 Task: Add a dependency to the task Implement version control for better code management , the existing task  Add support for video conferencing to the web application in the project TracePlan.
Action: Mouse moved to (801, 505)
Screenshot: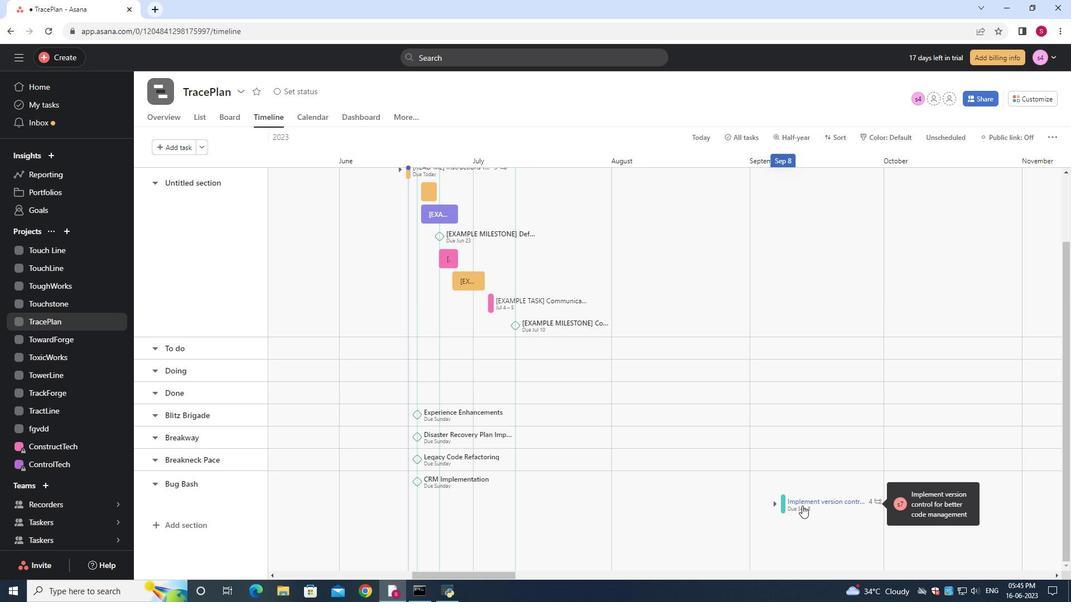 
Action: Mouse pressed left at (801, 505)
Screenshot: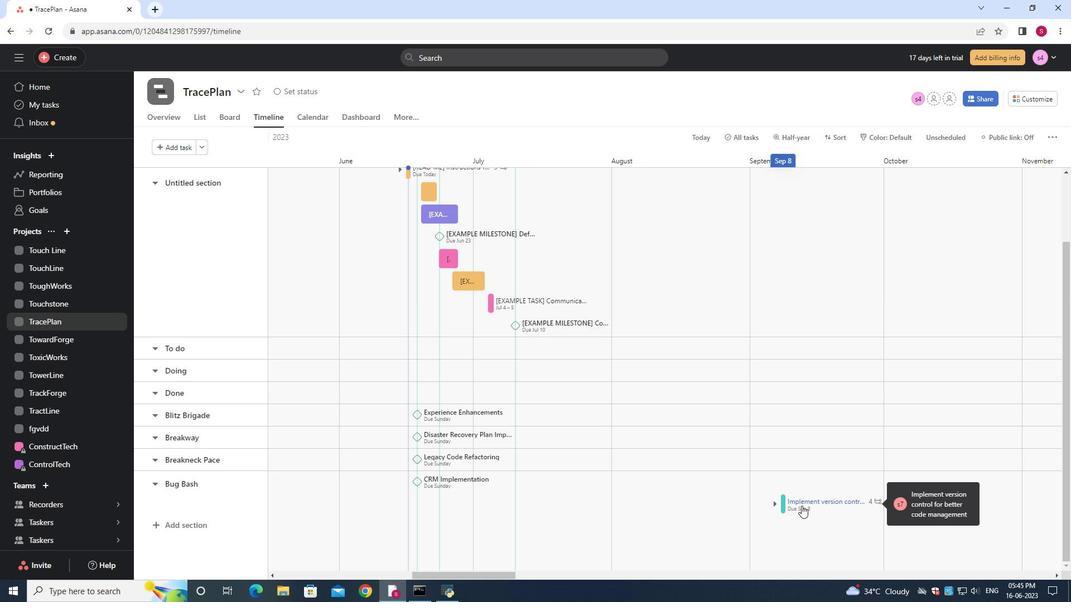 
Action: Mouse moved to (797, 290)
Screenshot: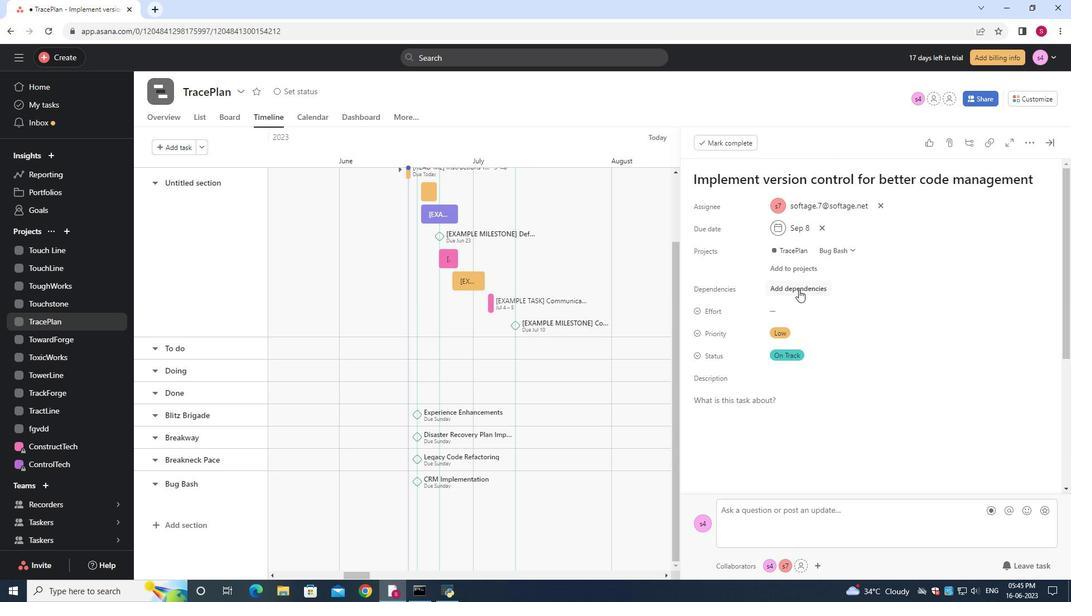 
Action: Mouse pressed left at (797, 290)
Screenshot: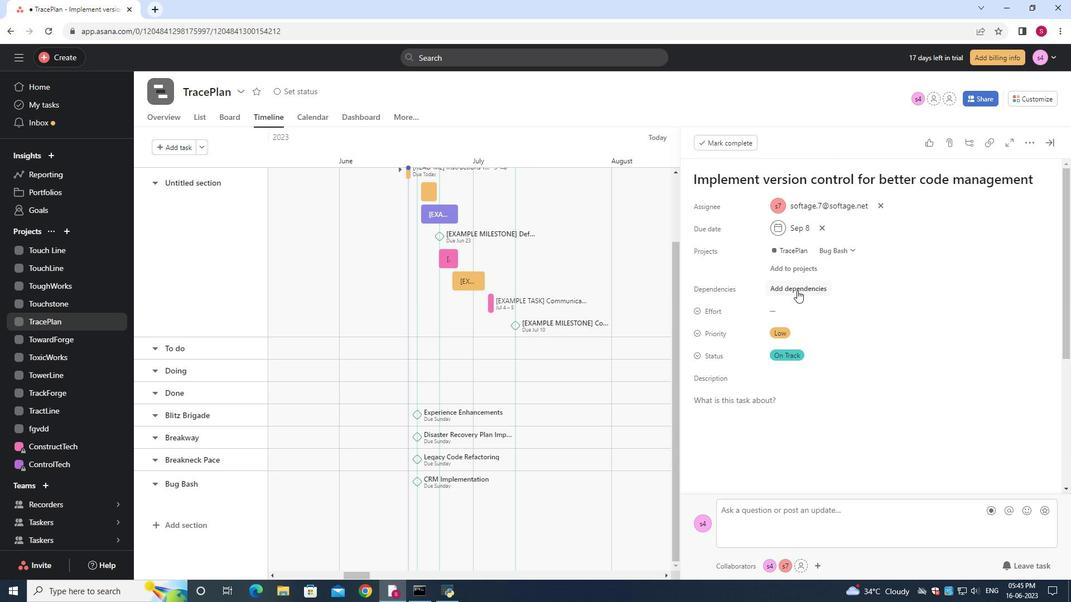 
Action: Mouse moved to (964, 180)
Screenshot: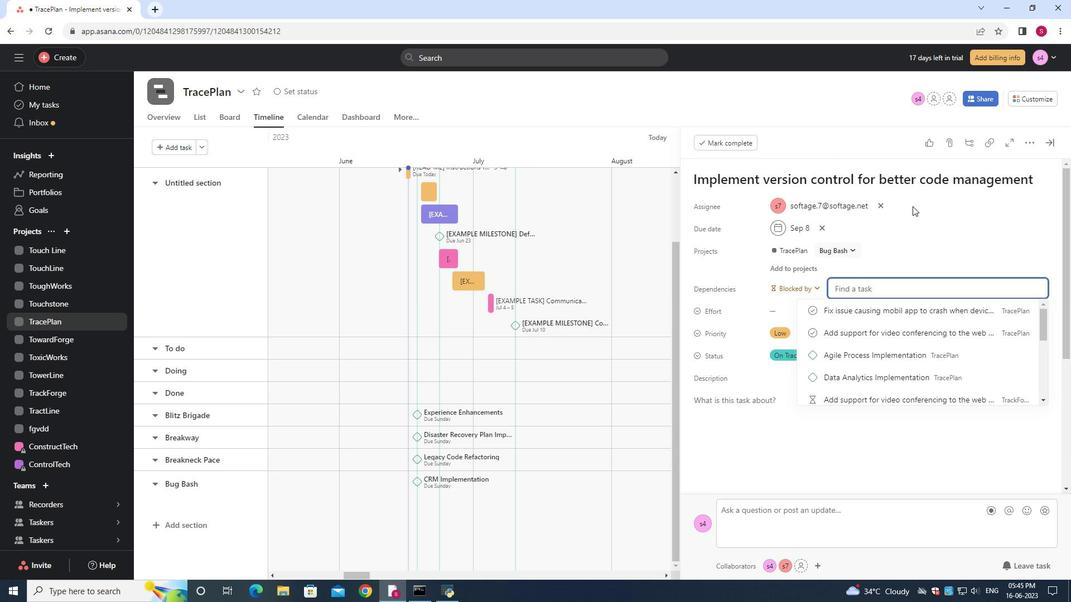 
Action: Key pressed add
Screenshot: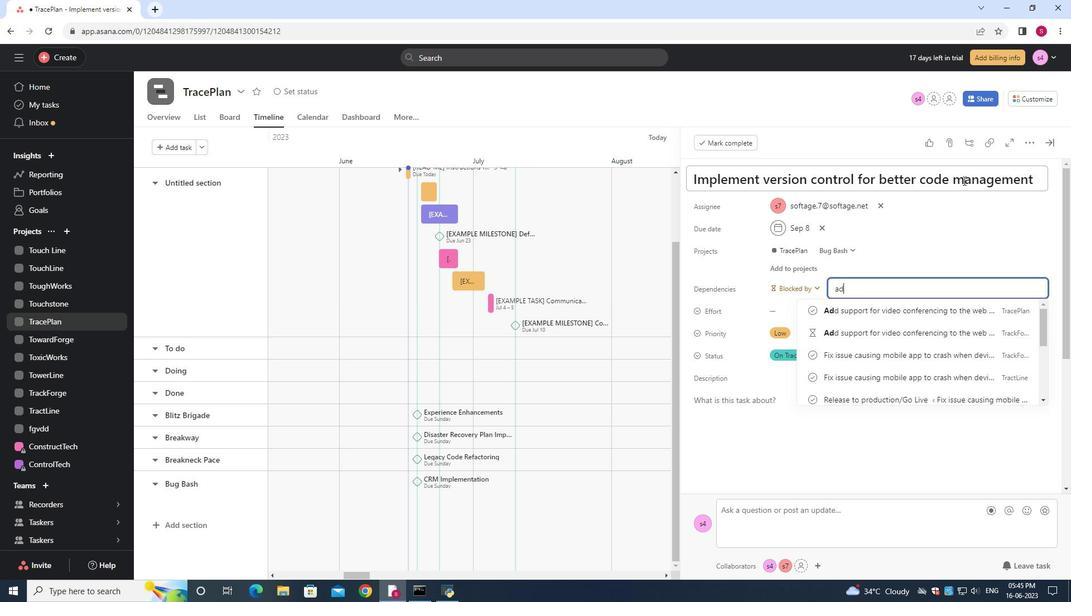 
Action: Mouse moved to (849, 301)
Screenshot: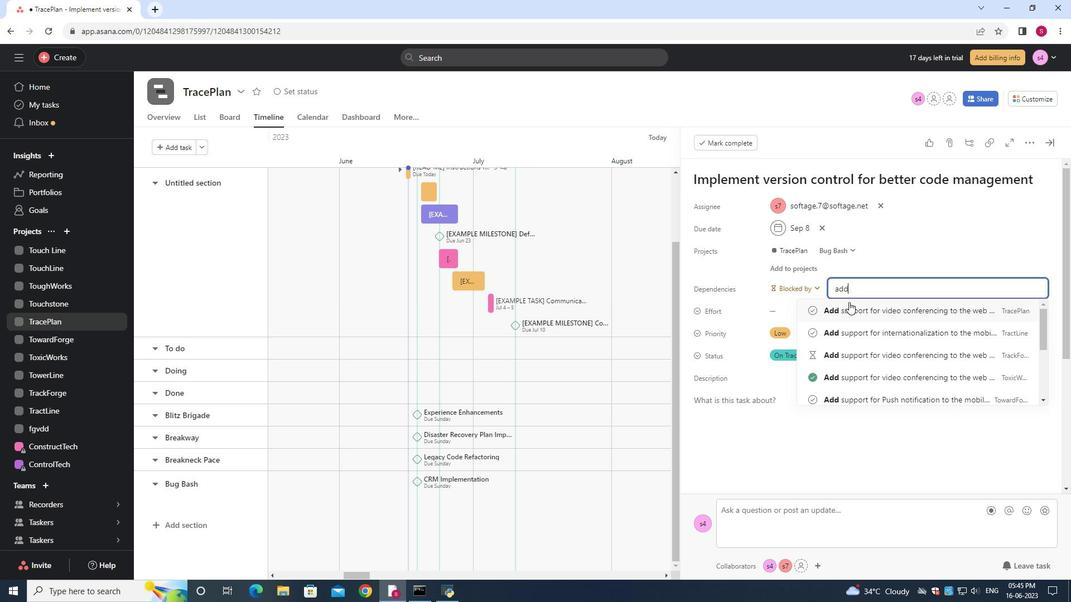 
Action: Key pressed <Key.backspace>
Screenshot: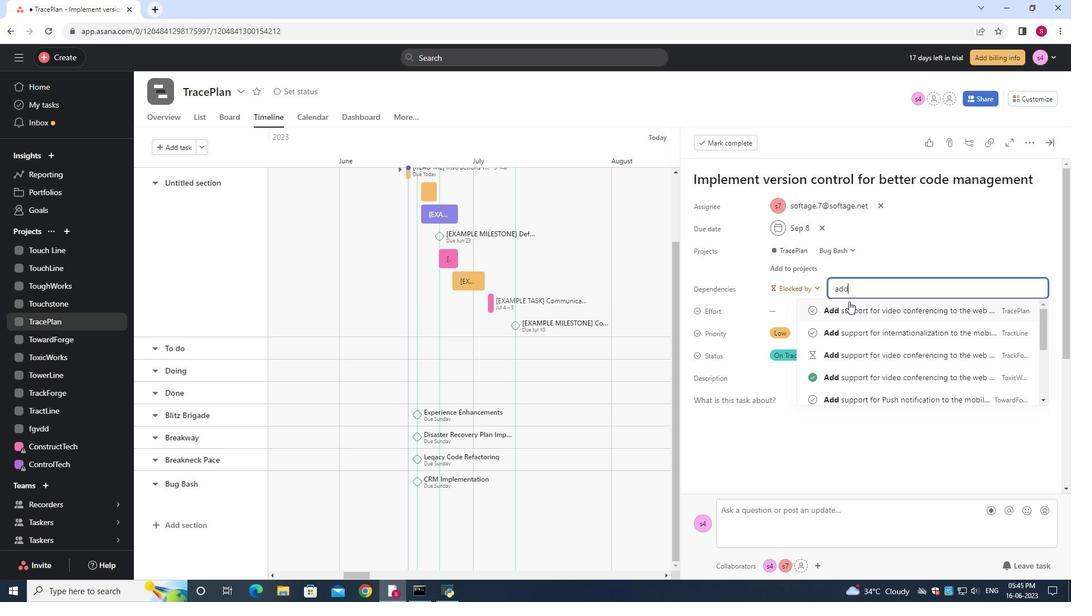 
Action: Mouse moved to (870, 305)
Screenshot: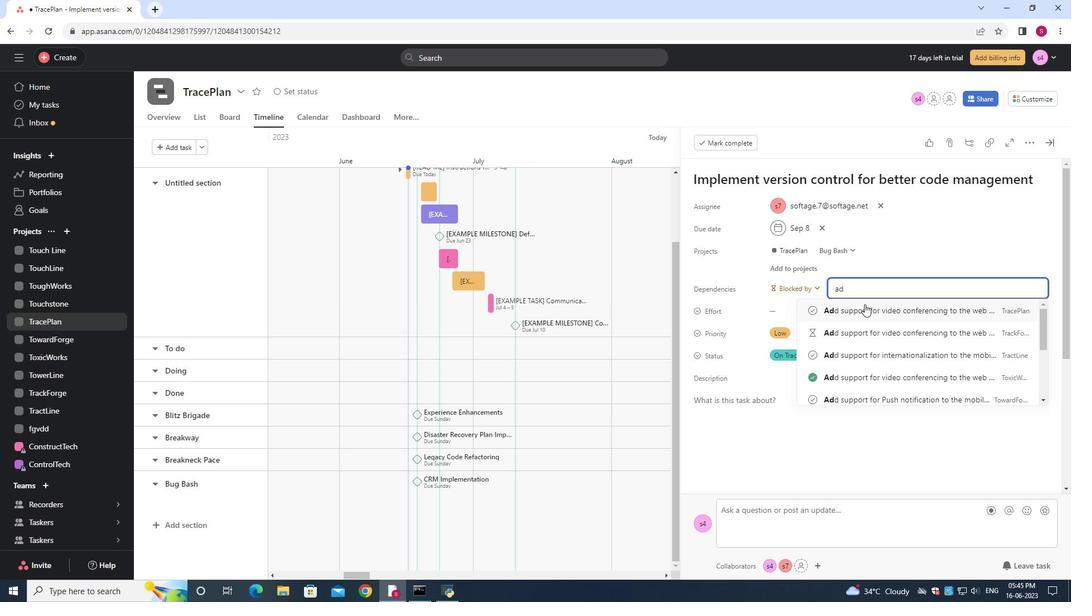 
Action: Key pressed <Key.backspace>
Screenshot: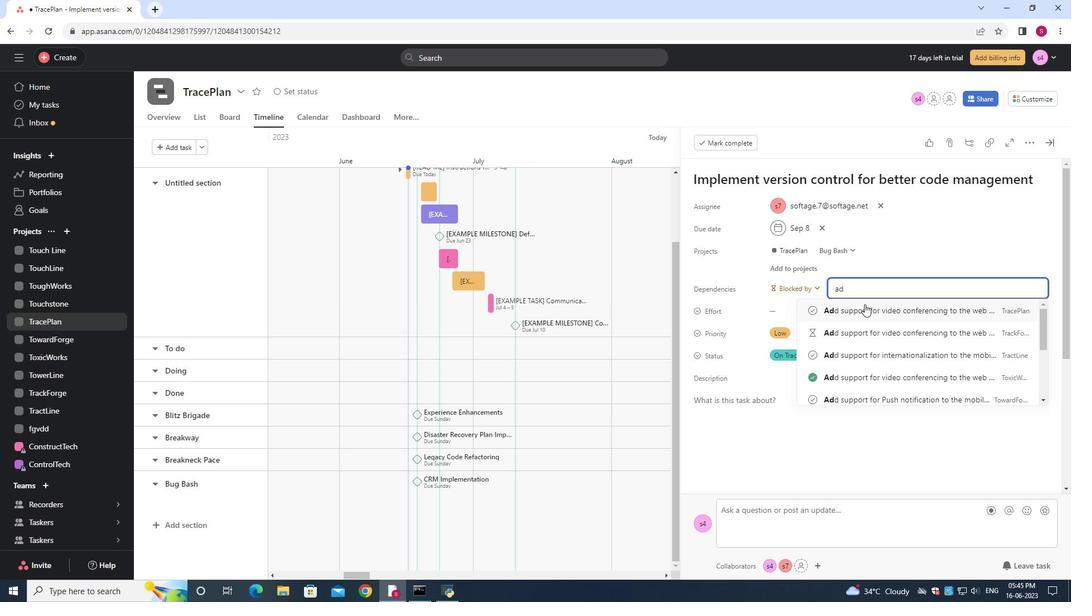 
Action: Mouse moved to (871, 304)
Screenshot: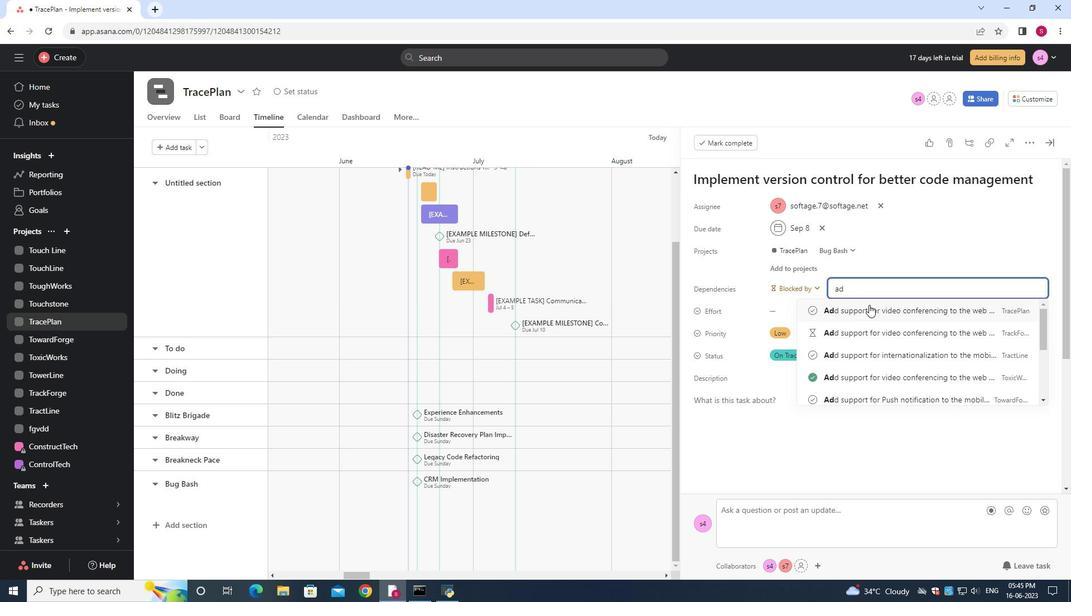 
Action: Key pressed <Key.backspace>
Screenshot: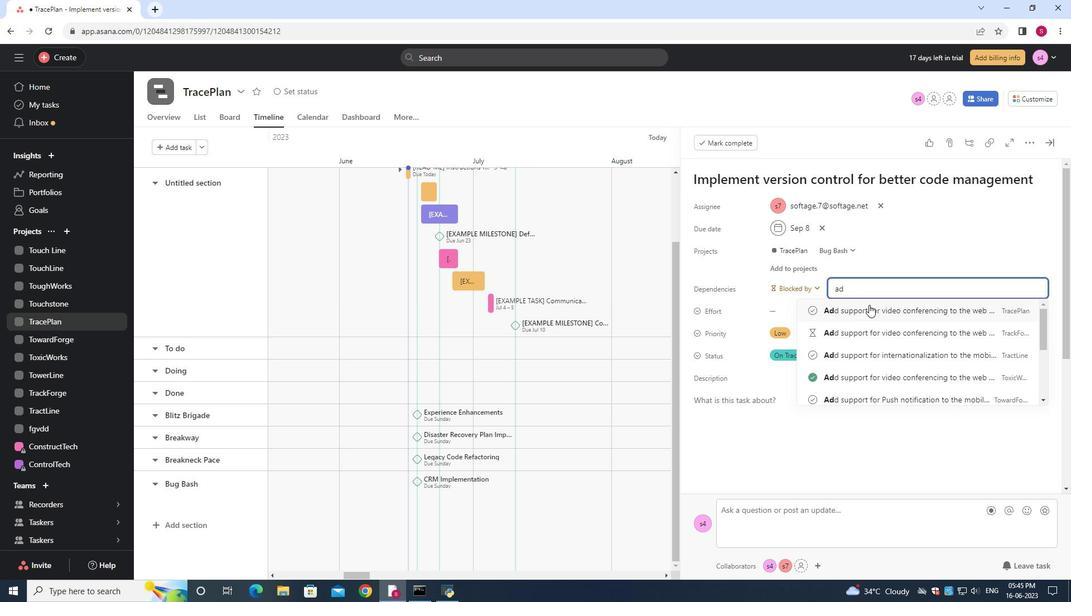 
Action: Mouse moved to (872, 304)
Screenshot: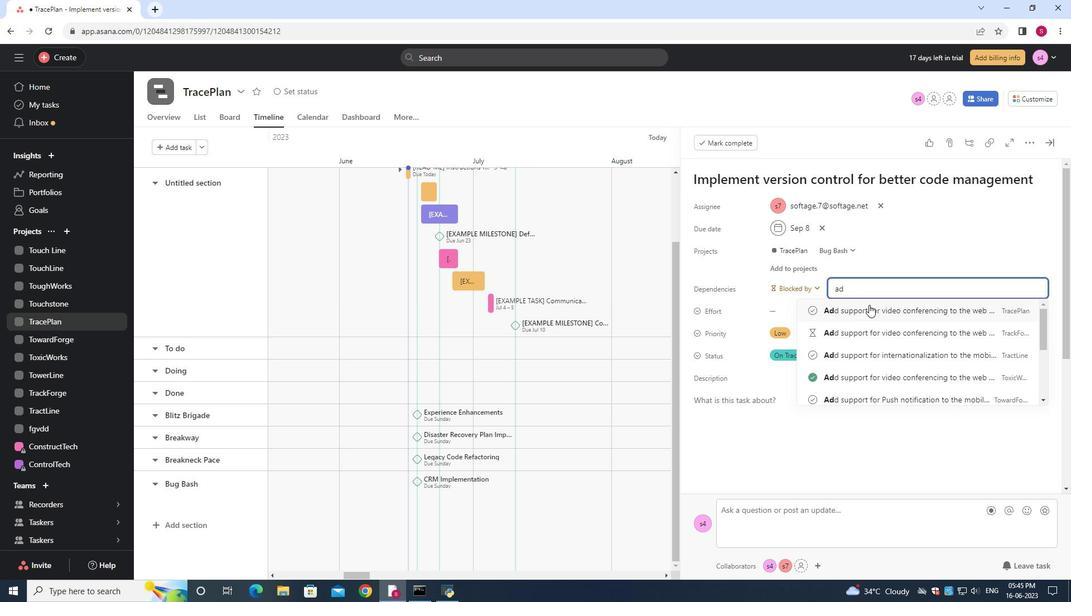 
Action: Key pressed <Key.backspace>
Screenshot: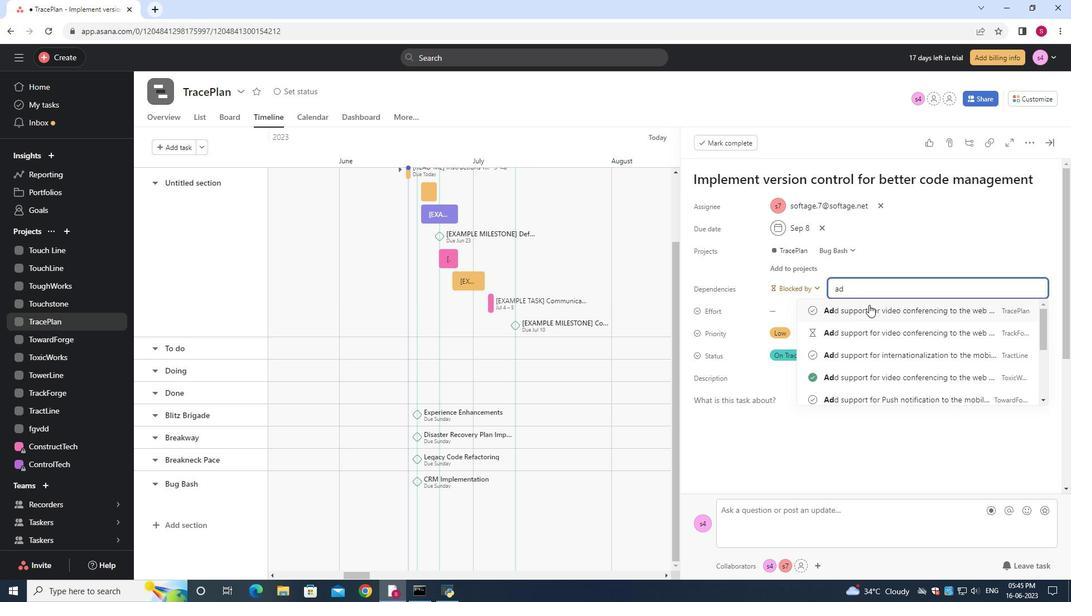 
Action: Mouse moved to (872, 303)
Screenshot: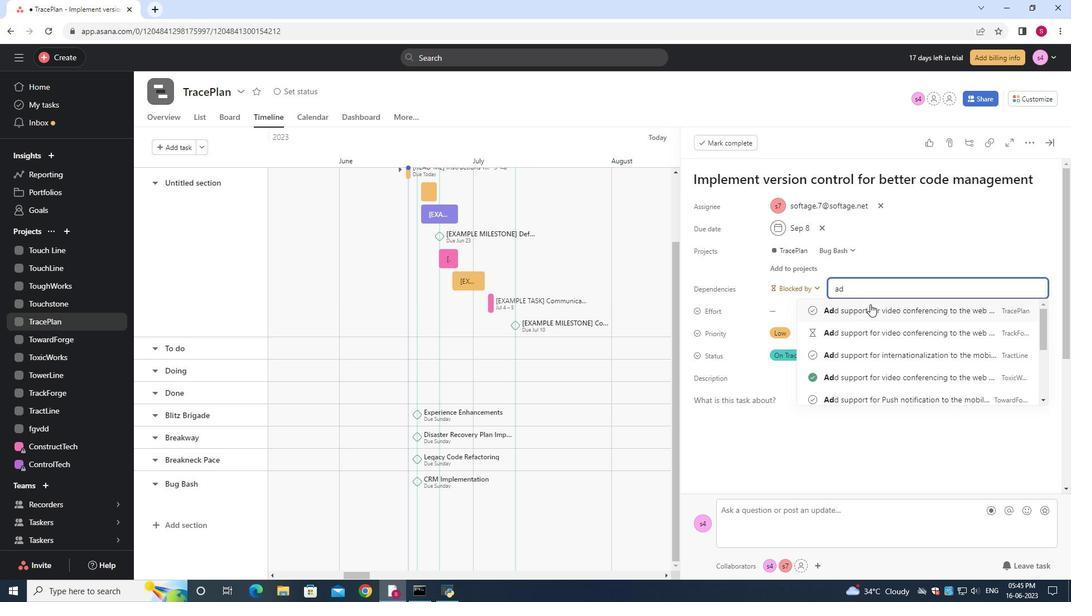 
Action: Key pressed <Key.backspace>
Screenshot: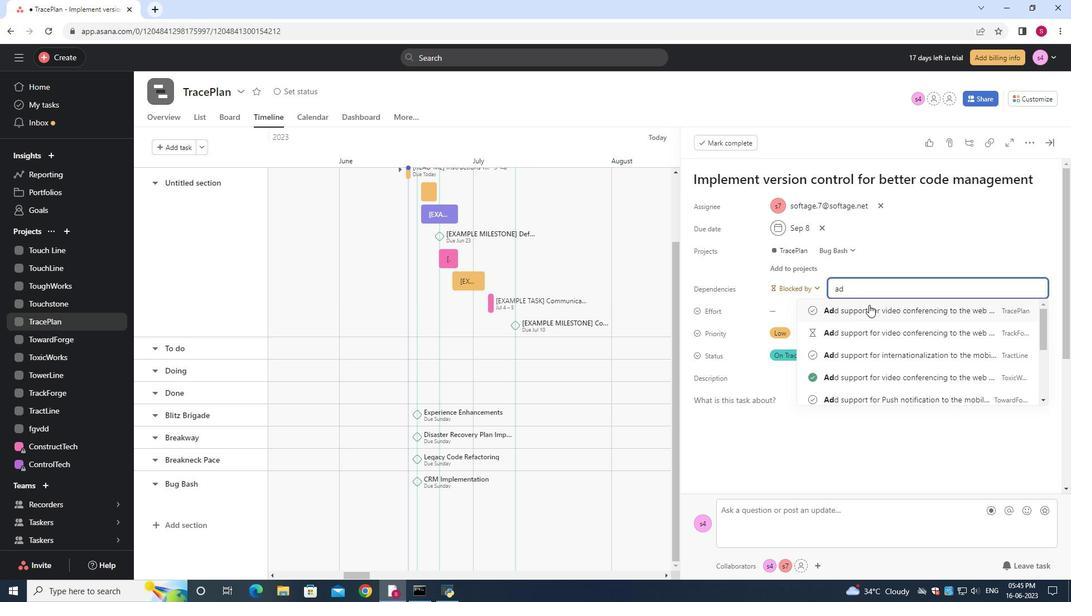 
Action: Mouse moved to (872, 302)
Screenshot: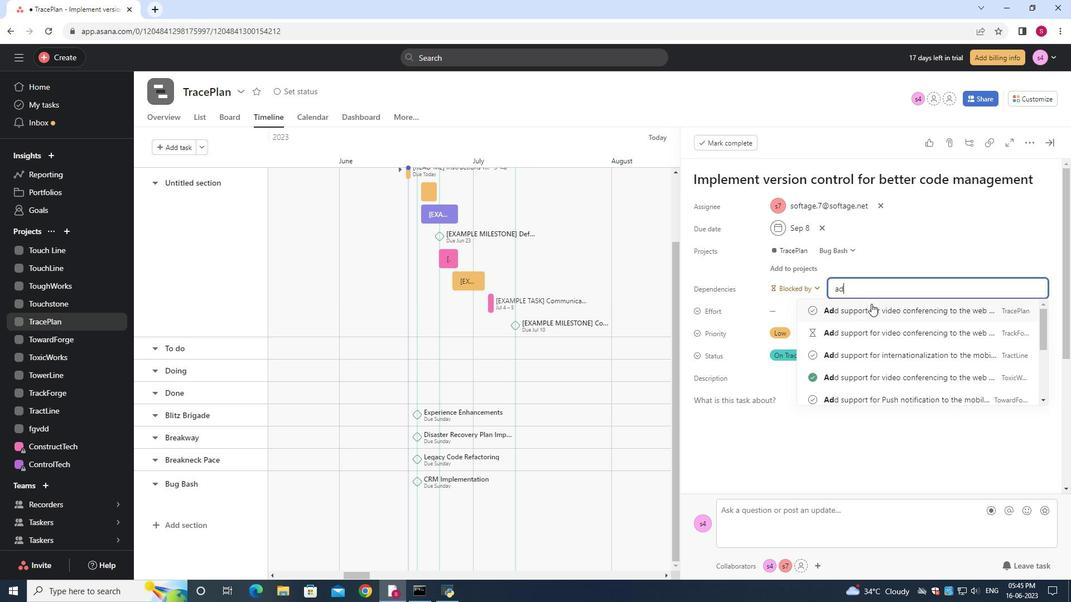 
Action: Key pressed <Key.backspace>
Screenshot: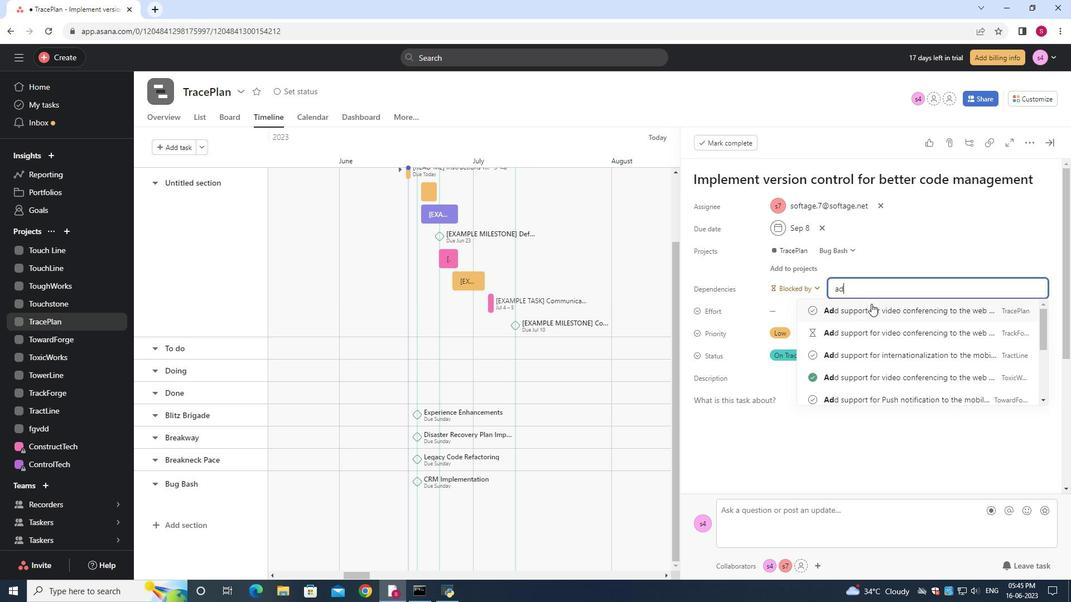 
Action: Mouse moved to (872, 302)
Screenshot: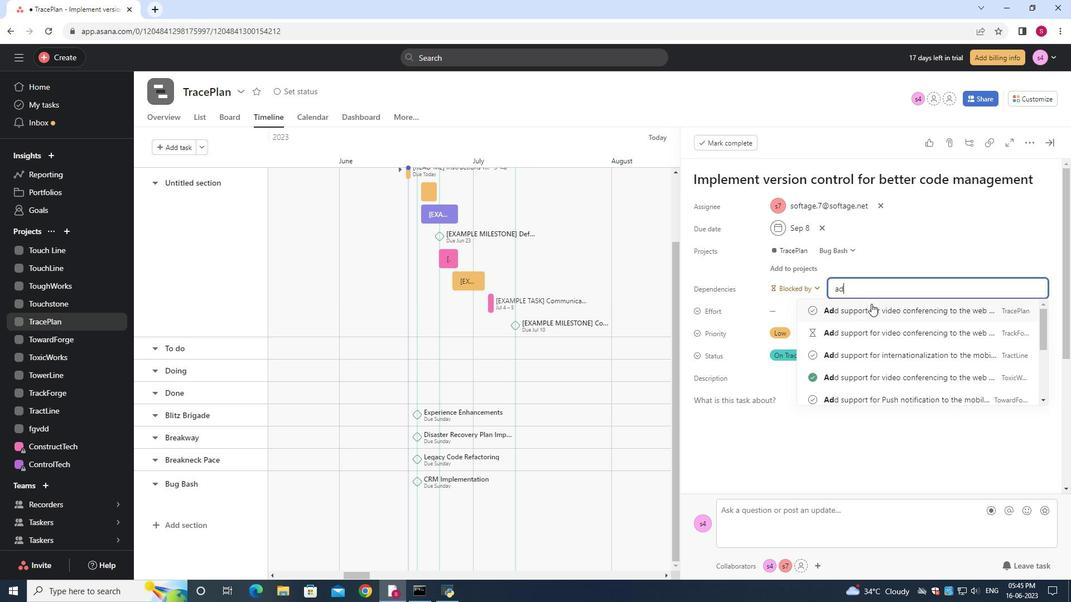 
Action: Key pressed <Key.backspace>
Screenshot: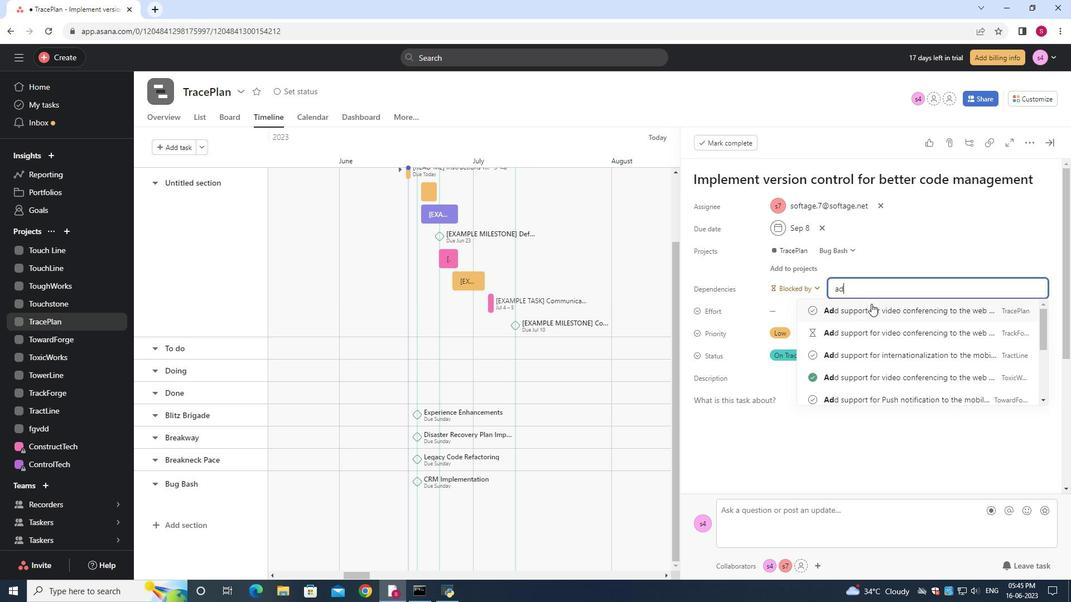 
Action: Mouse moved to (872, 302)
Screenshot: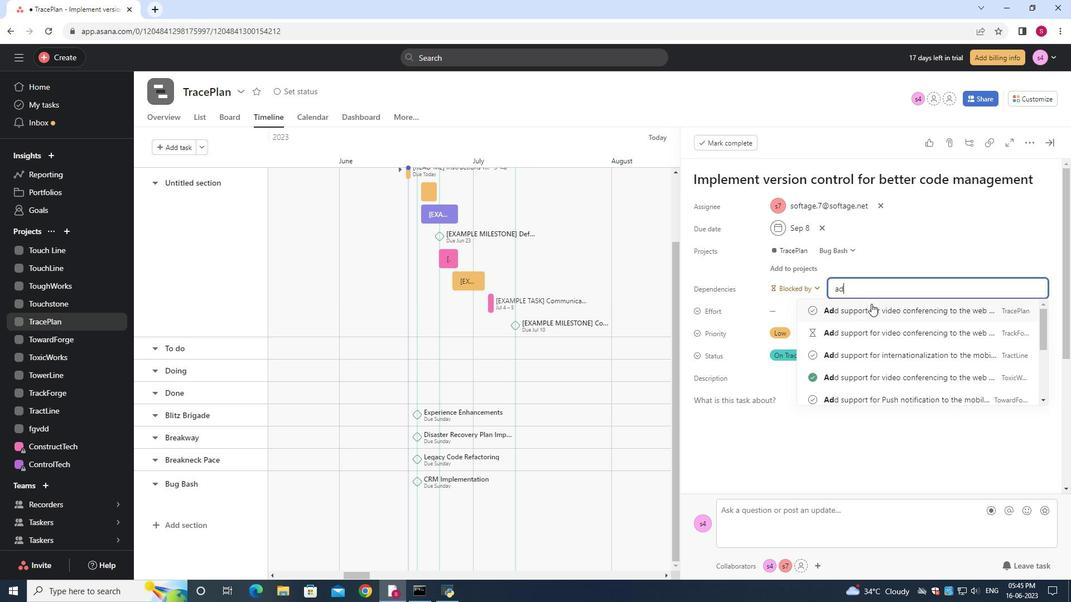 
Action: Key pressed <Key.backspace>
Screenshot: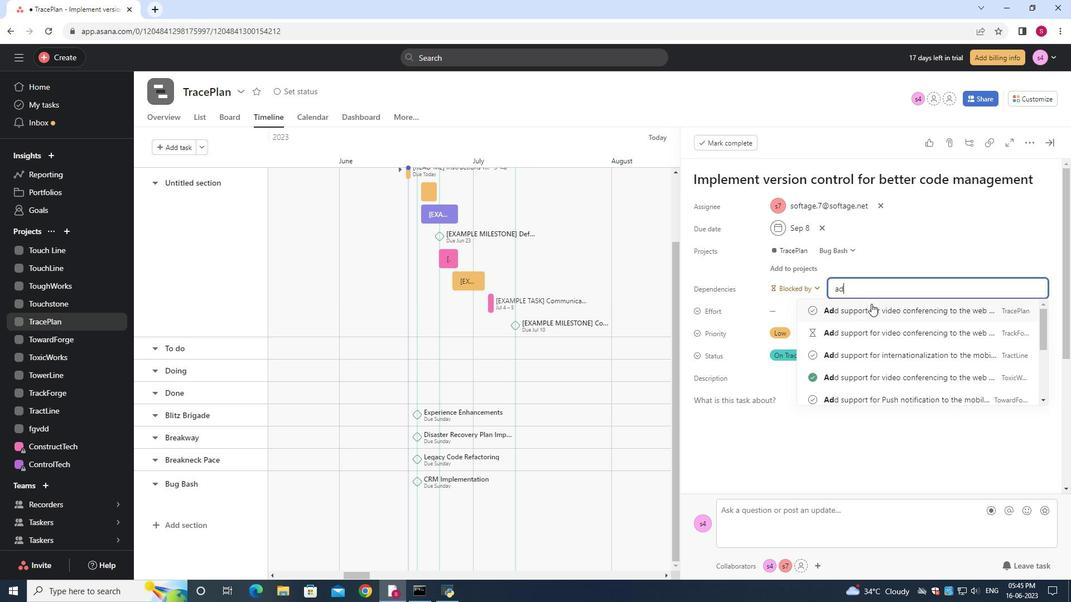 
Action: Mouse moved to (882, 327)
Screenshot: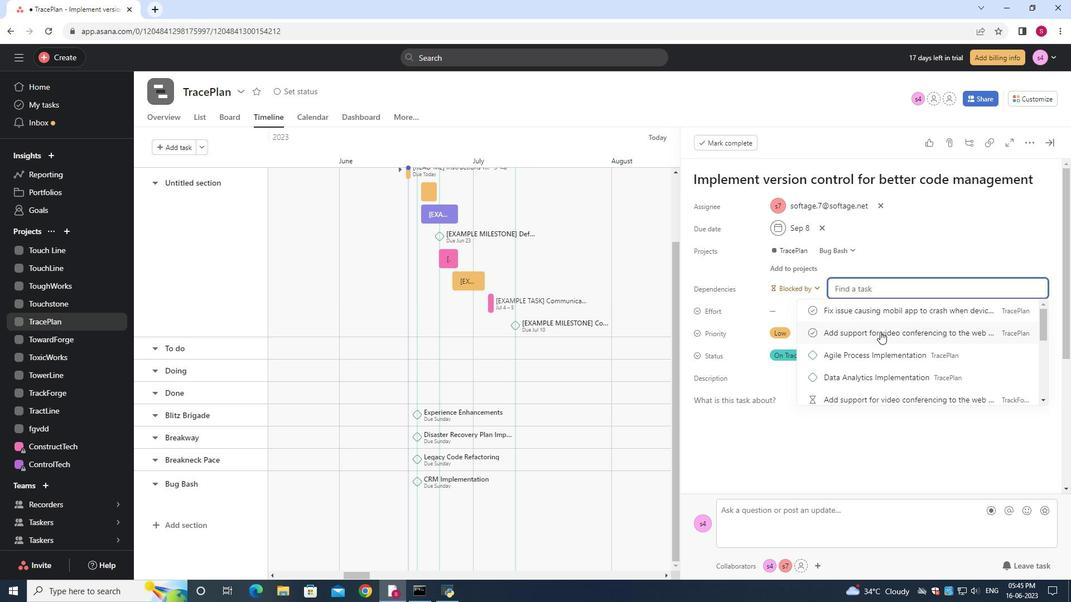 
Action: Mouse scrolled (882, 326) with delta (0, 0)
Screenshot: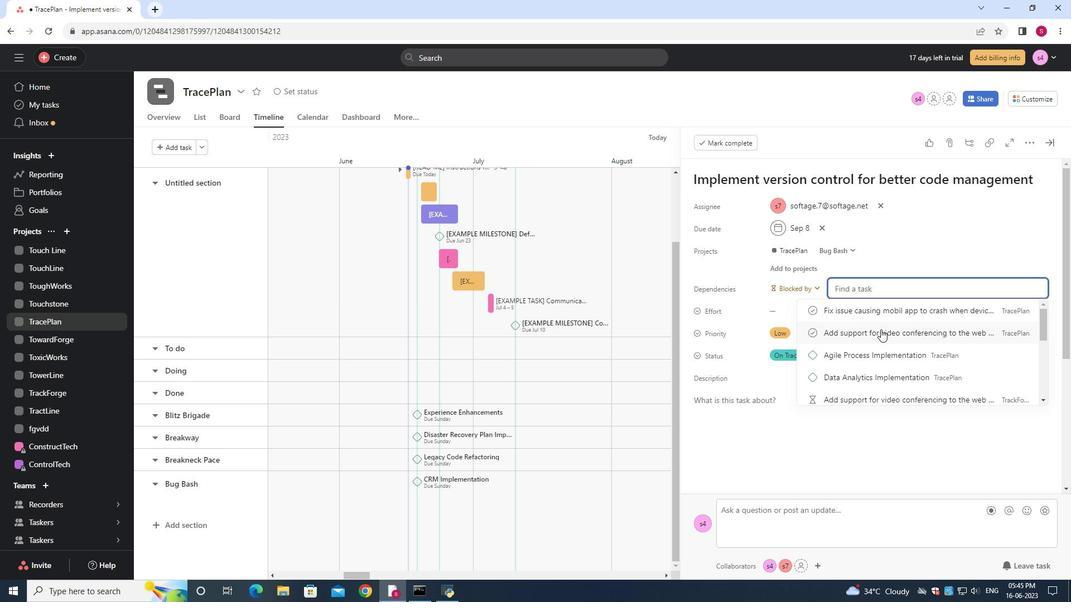 
Action: Mouse moved to (873, 345)
Screenshot: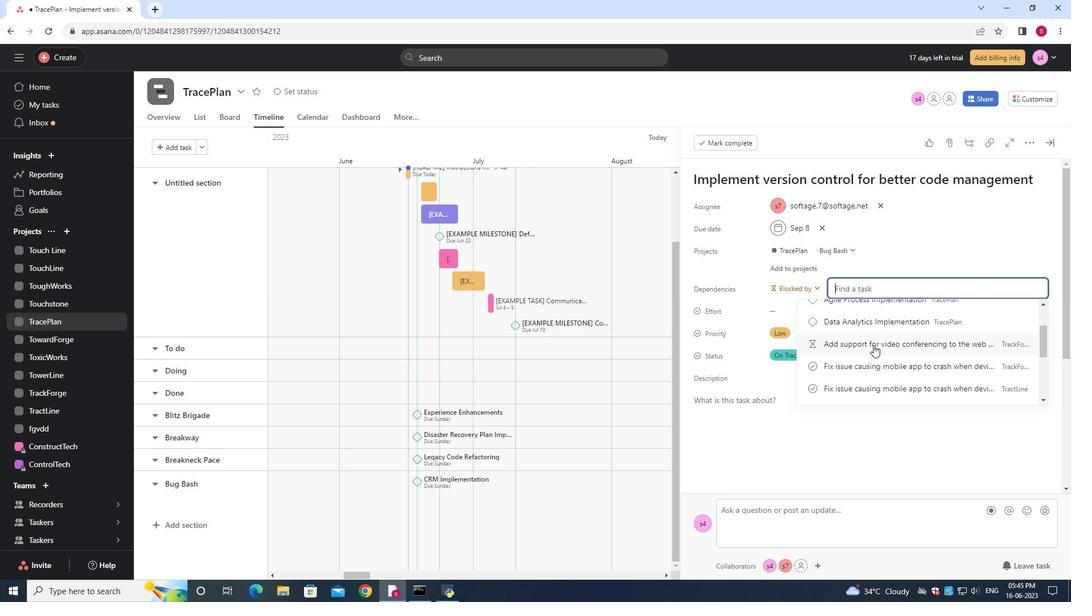 
Action: Mouse pressed left at (873, 345)
Screenshot: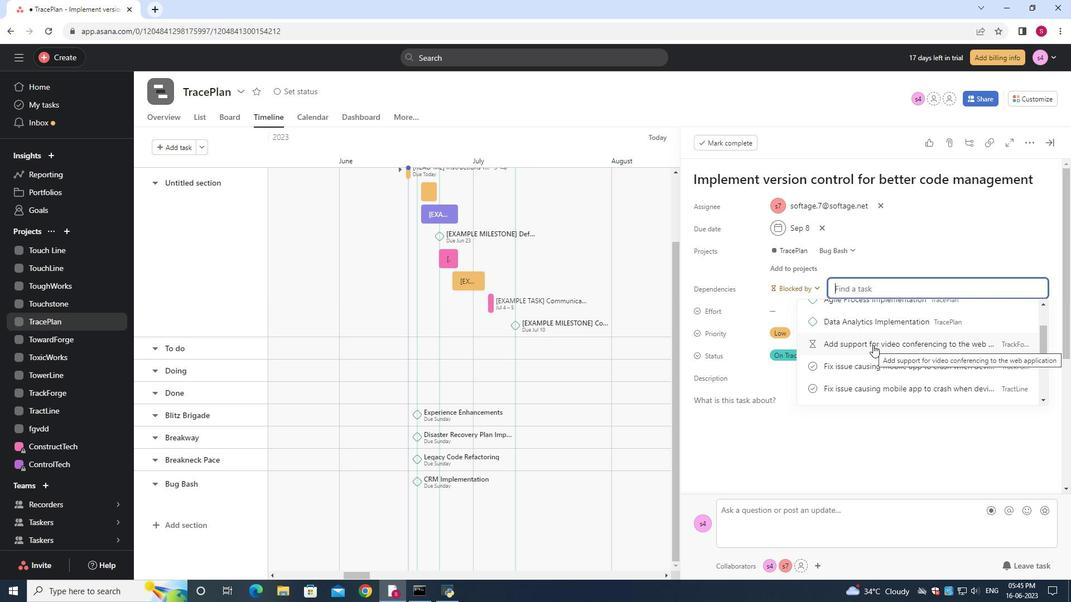 
